 Task: Toggle the show classes in the suggest.
Action: Mouse moved to (19, 632)
Screenshot: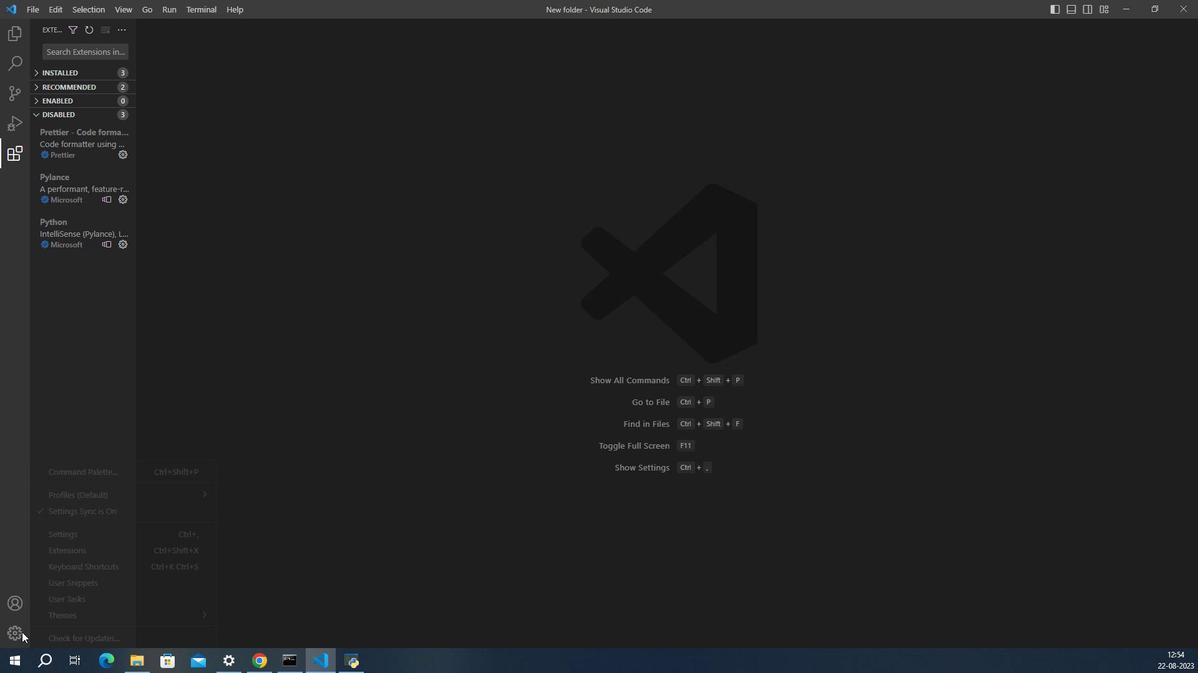 
Action: Mouse pressed left at (19, 632)
Screenshot: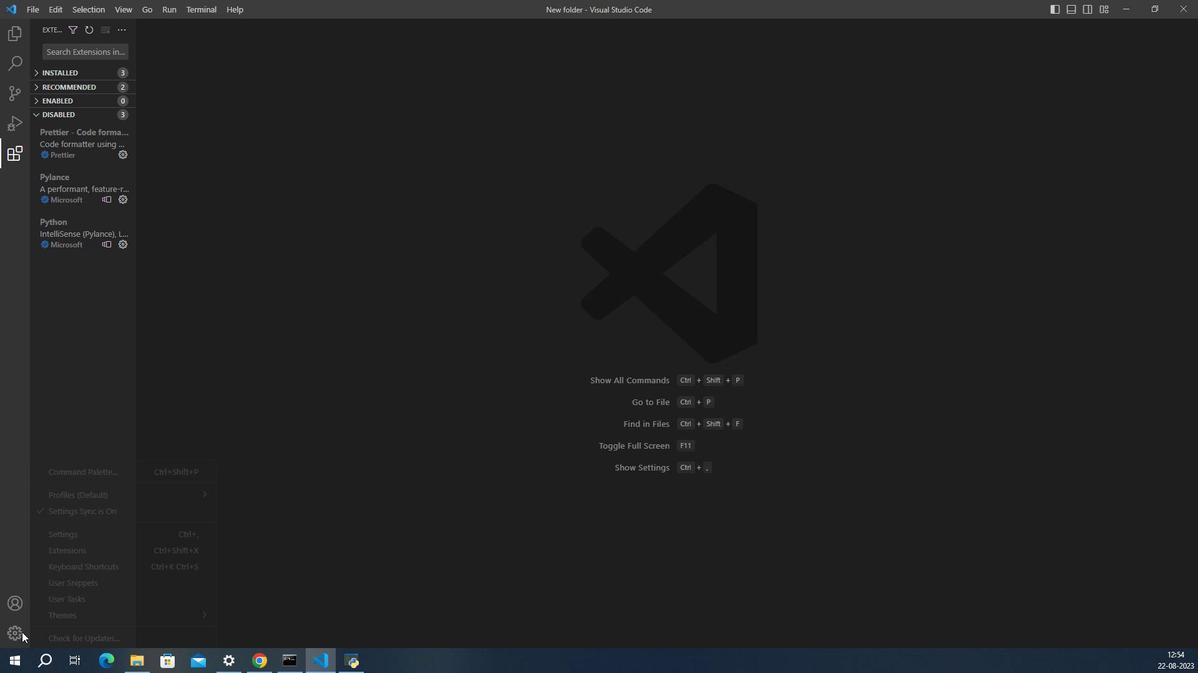
Action: Mouse moved to (76, 532)
Screenshot: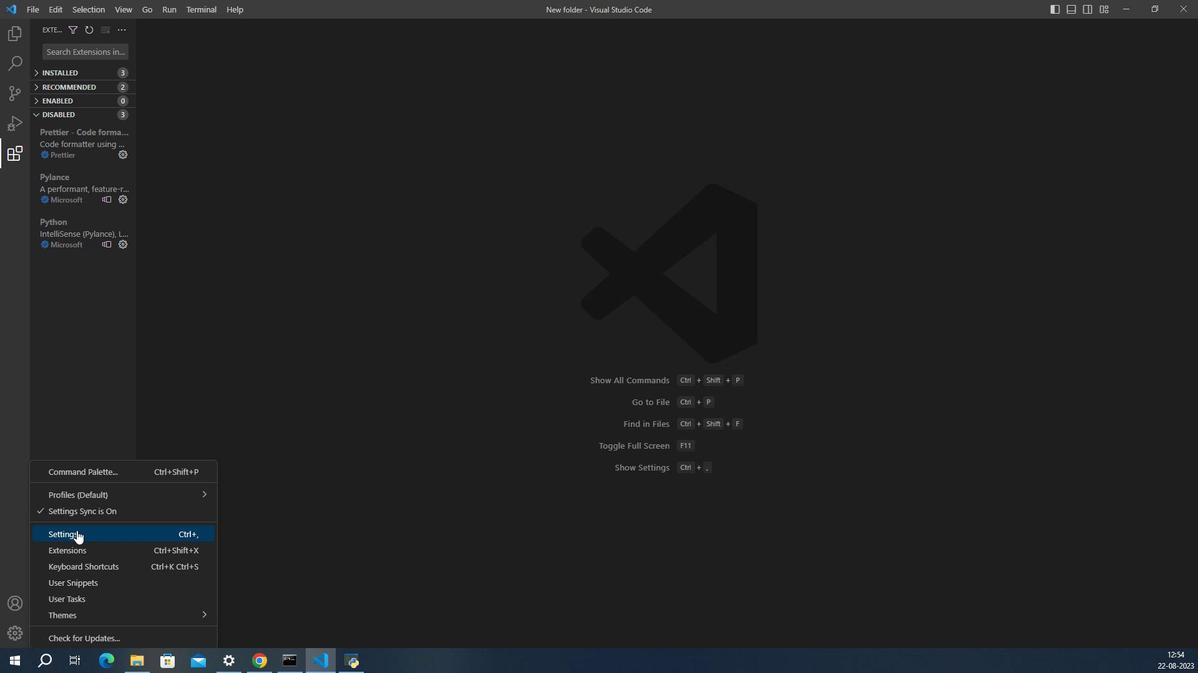 
Action: Mouse pressed left at (76, 532)
Screenshot: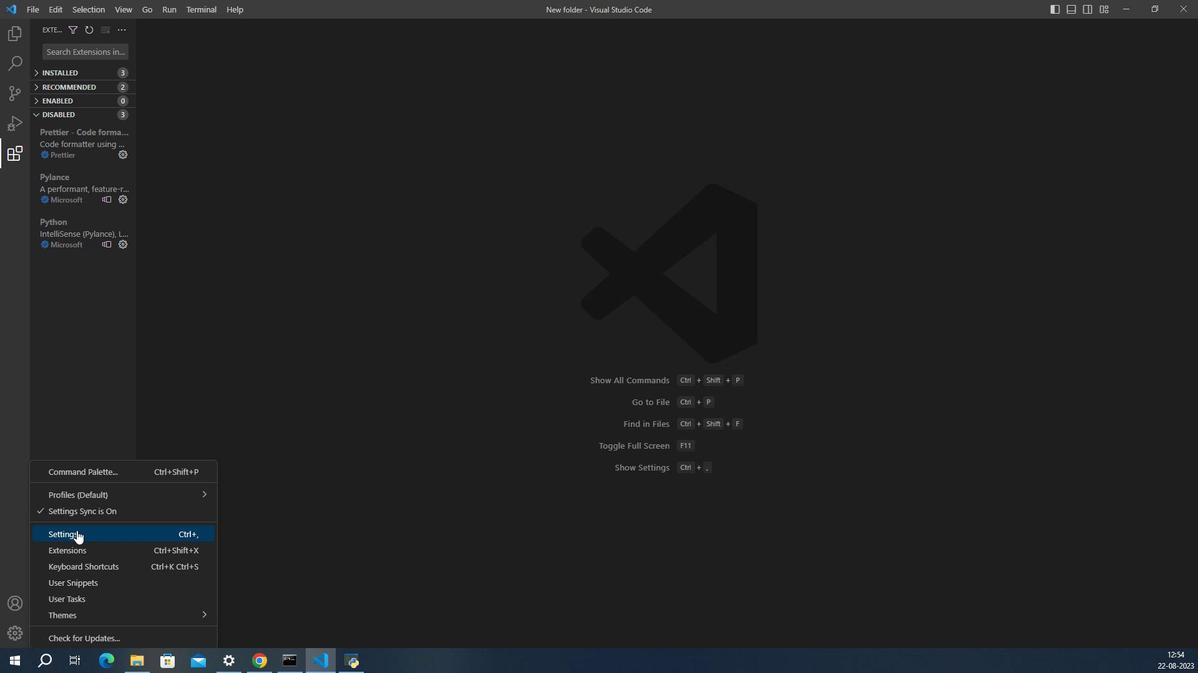 
Action: Mouse moved to (550, 329)
Screenshot: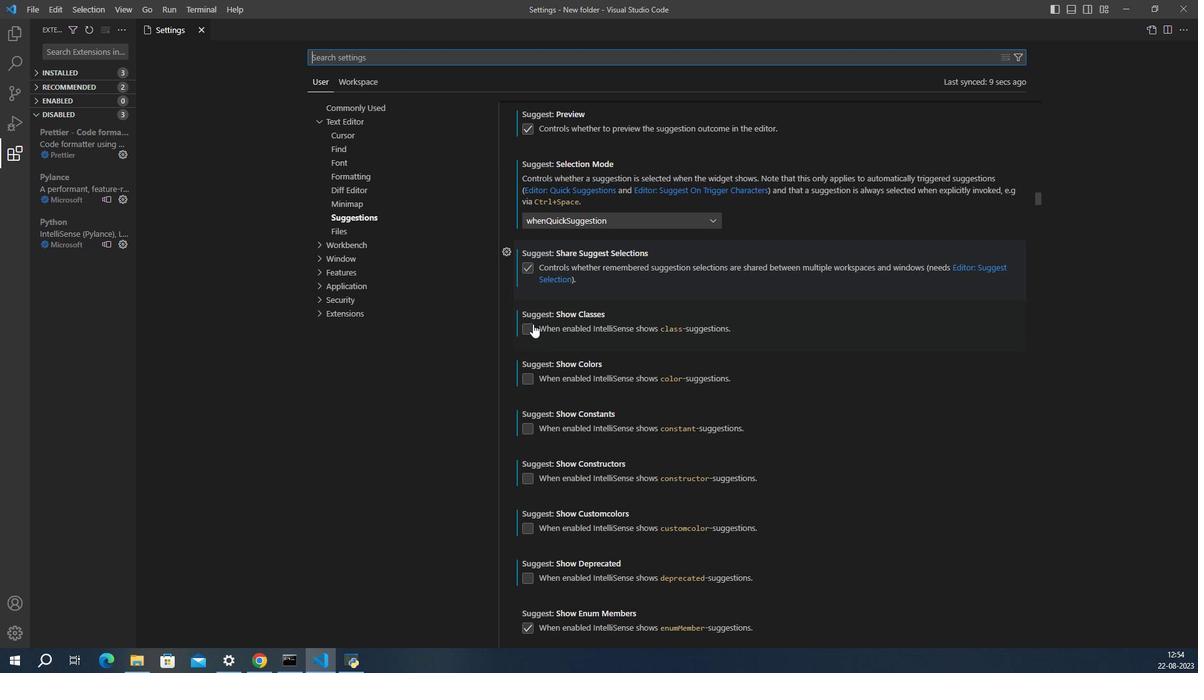 
Action: Mouse pressed left at (550, 329)
Screenshot: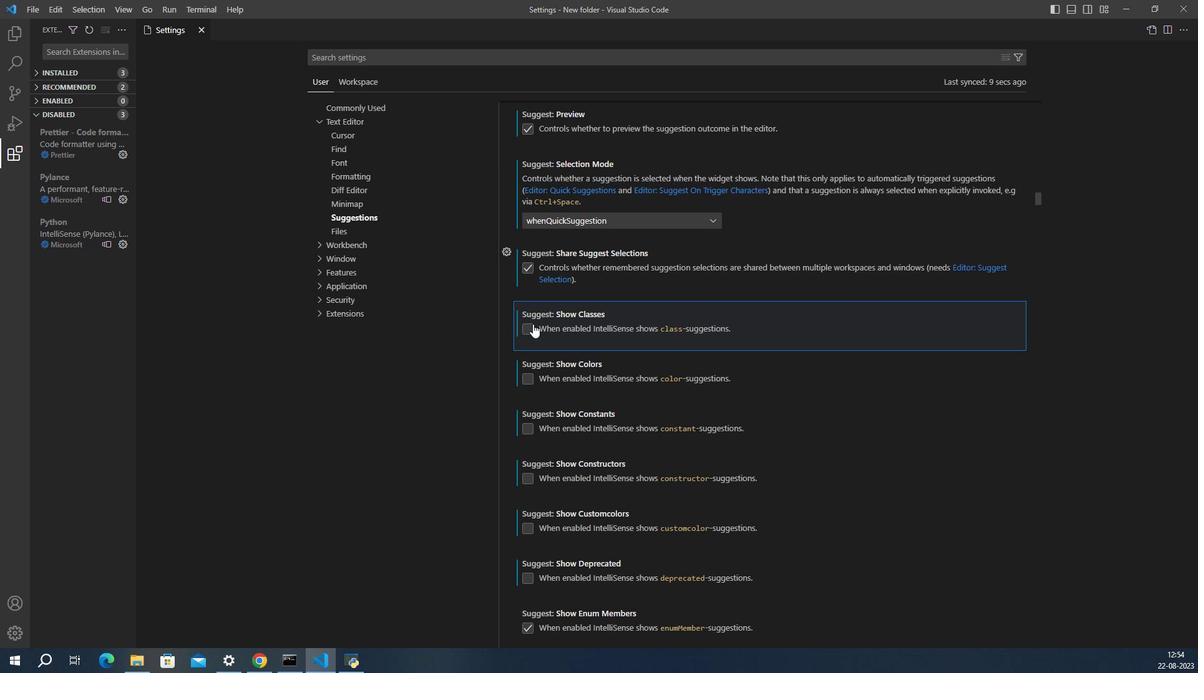 
Action: Mouse moved to (572, 333)
Screenshot: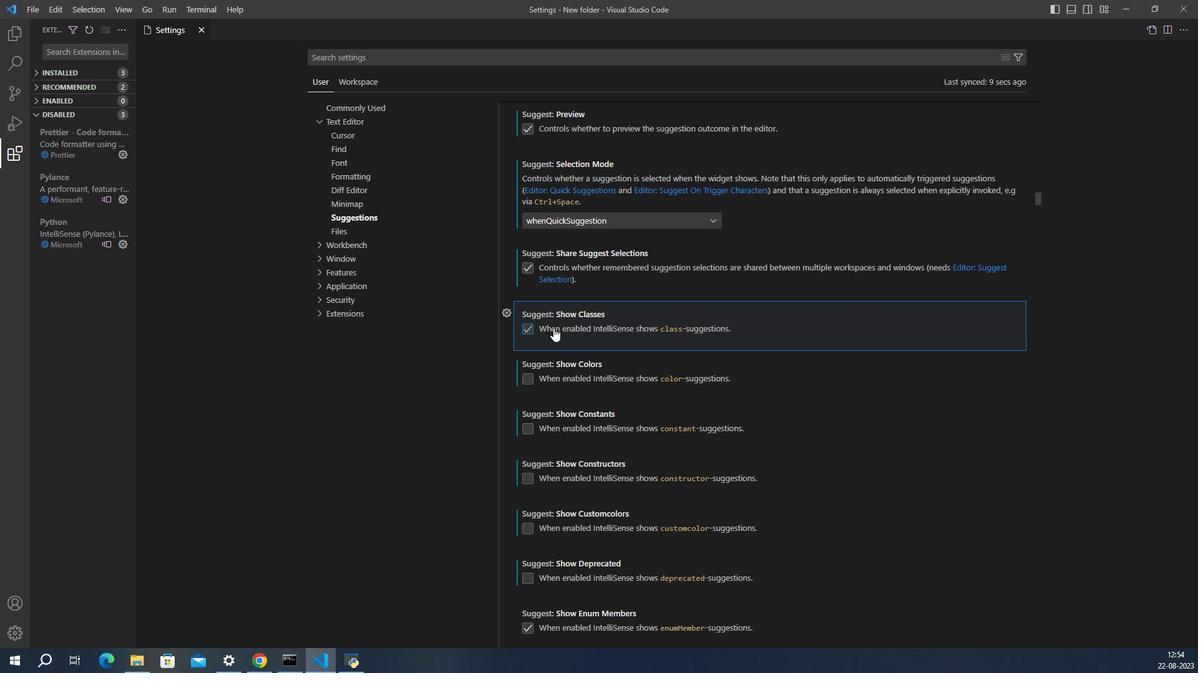 
